 Task: View the iNDiE trailer
Action: Mouse pressed left at (155, 68)
Screenshot: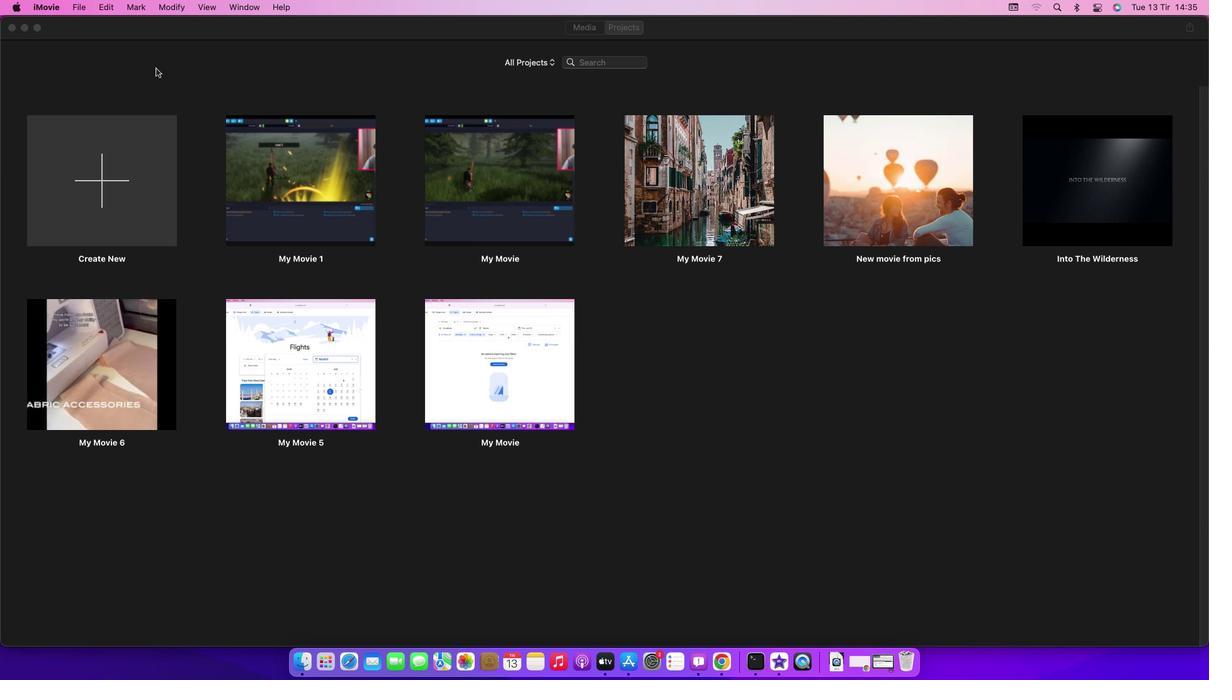 
Action: Mouse moved to (78, 6)
Screenshot: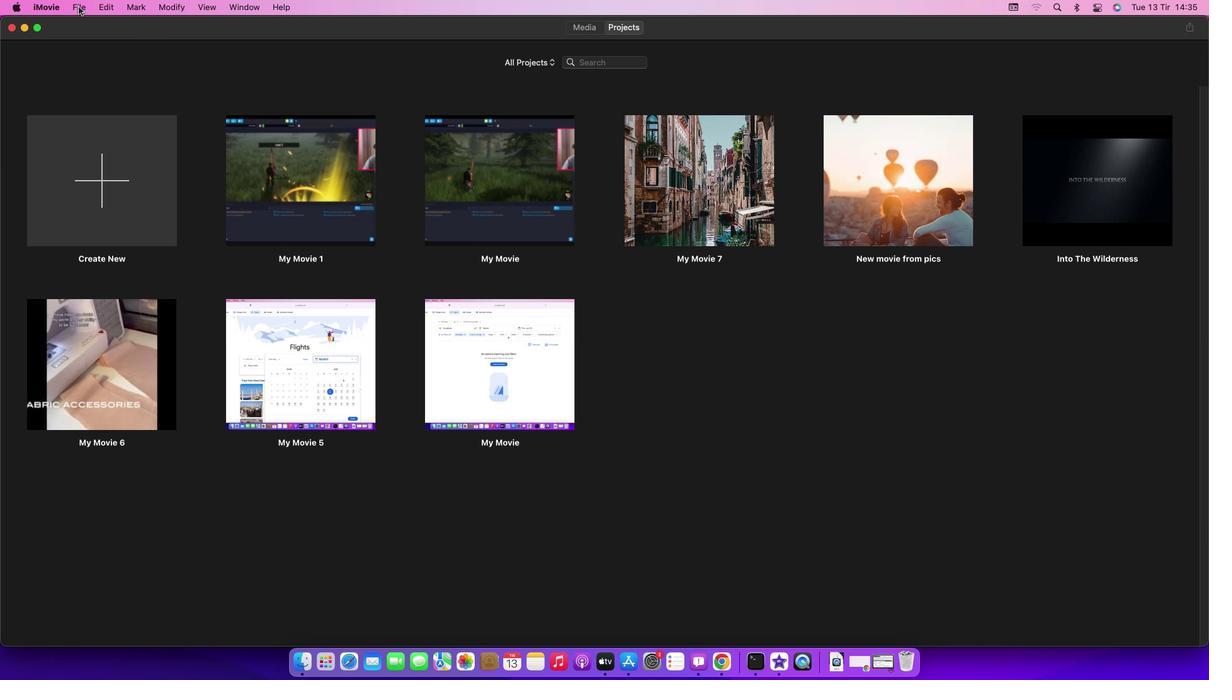 
Action: Mouse pressed left at (78, 6)
Screenshot: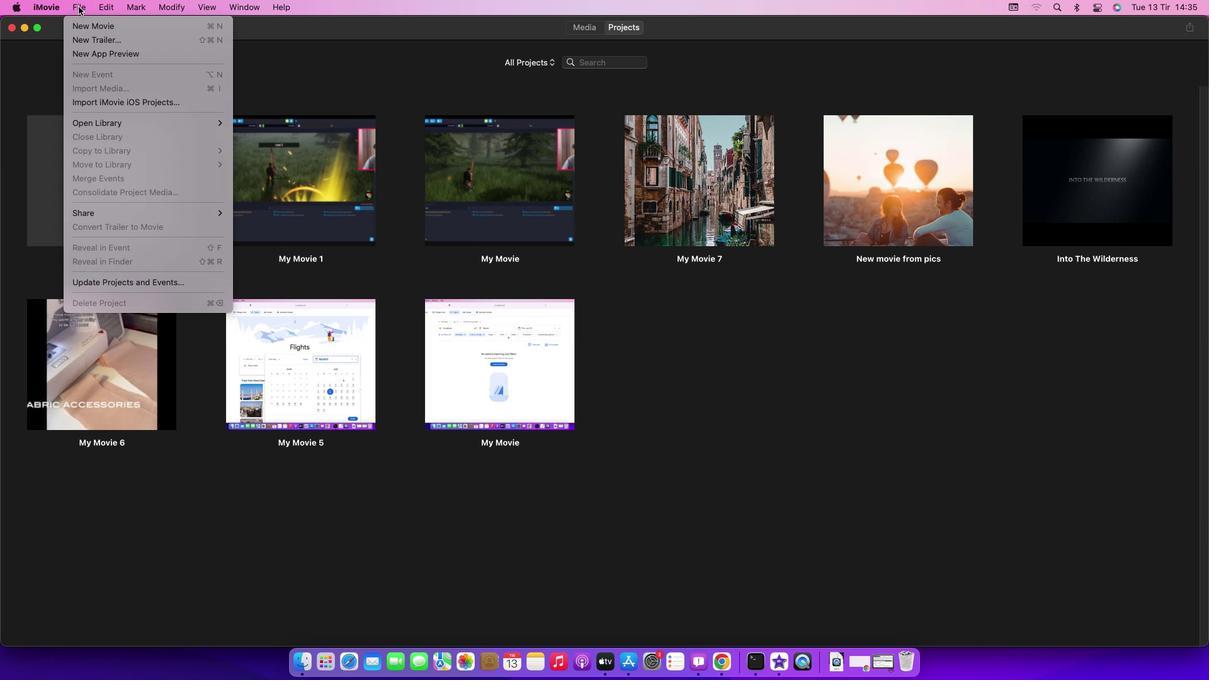 
Action: Mouse moved to (104, 41)
Screenshot: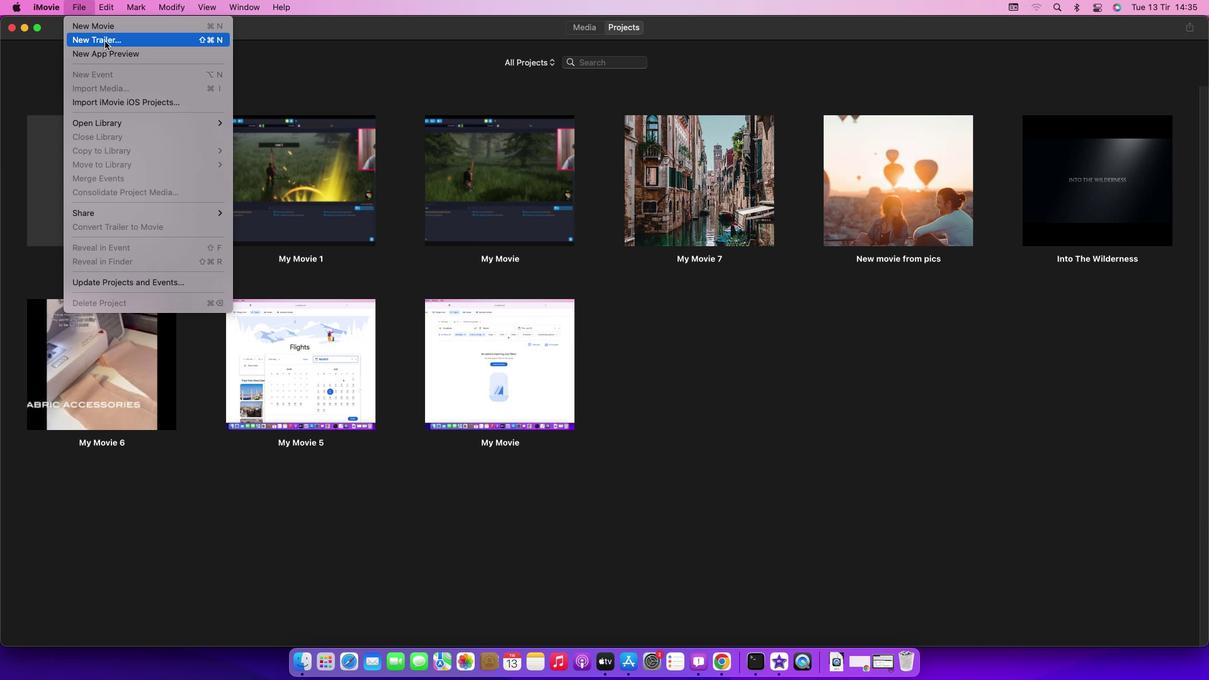 
Action: Mouse pressed left at (104, 41)
Screenshot: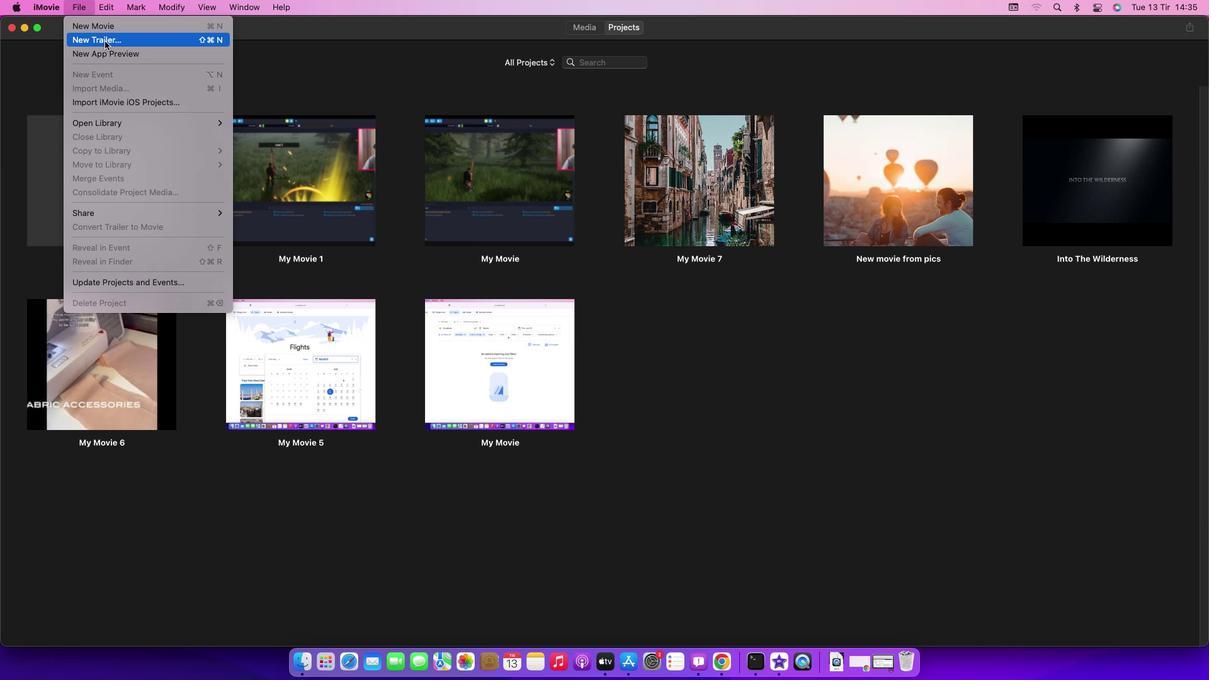 
Action: Mouse moved to (725, 357)
Screenshot: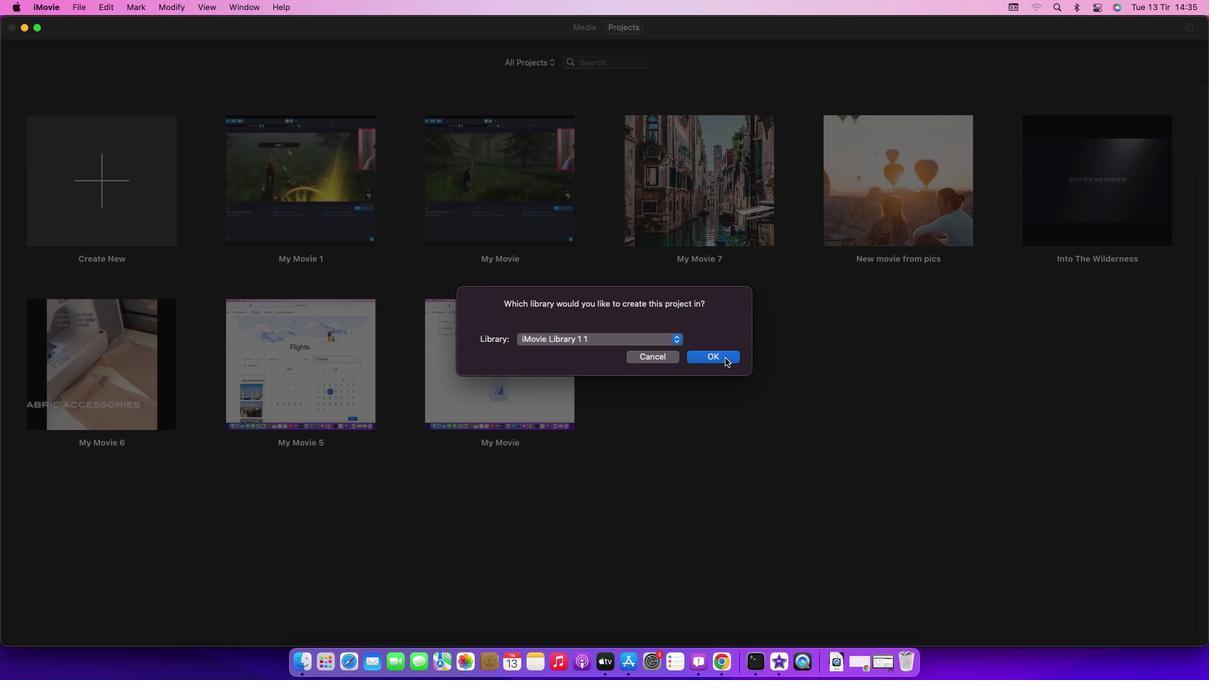 
Action: Mouse pressed left at (725, 357)
Screenshot: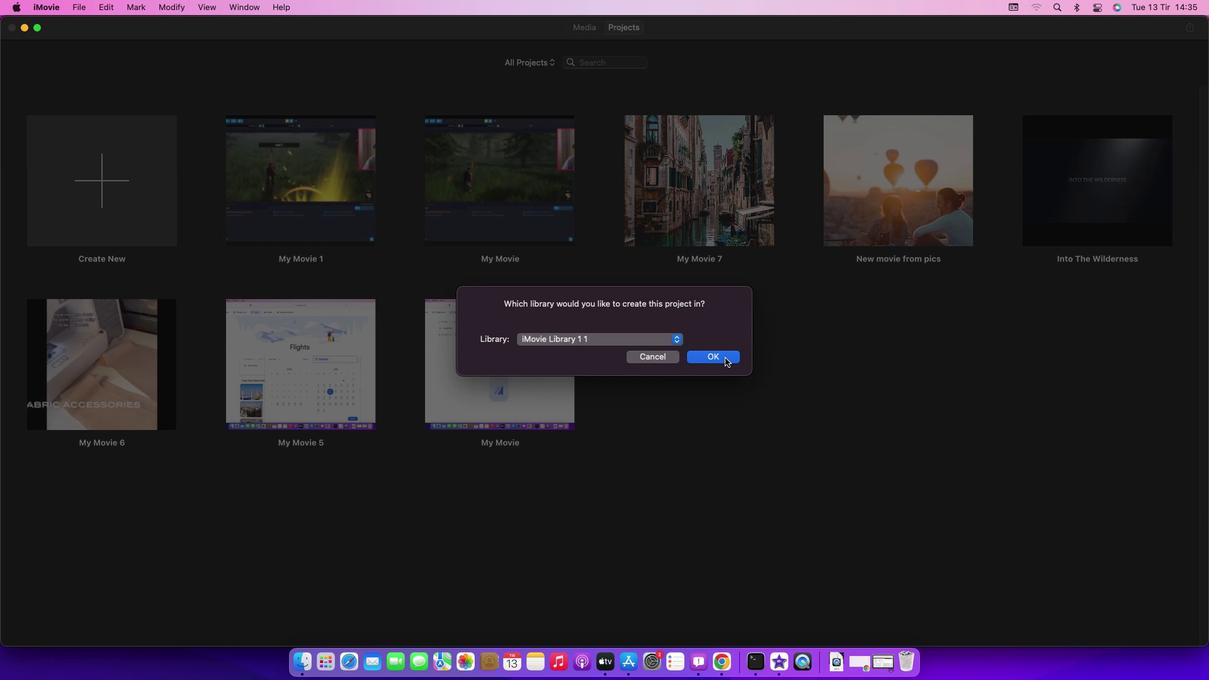 
Action: Mouse moved to (863, 253)
Screenshot: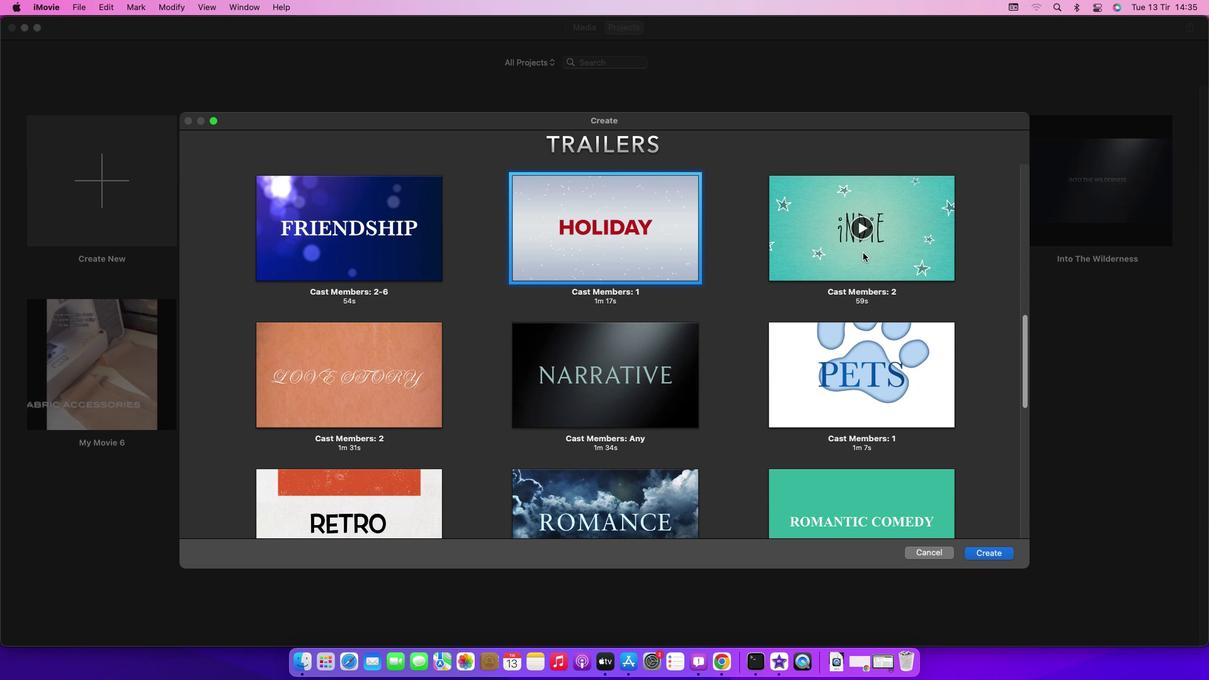 
Action: Mouse pressed left at (863, 253)
Screenshot: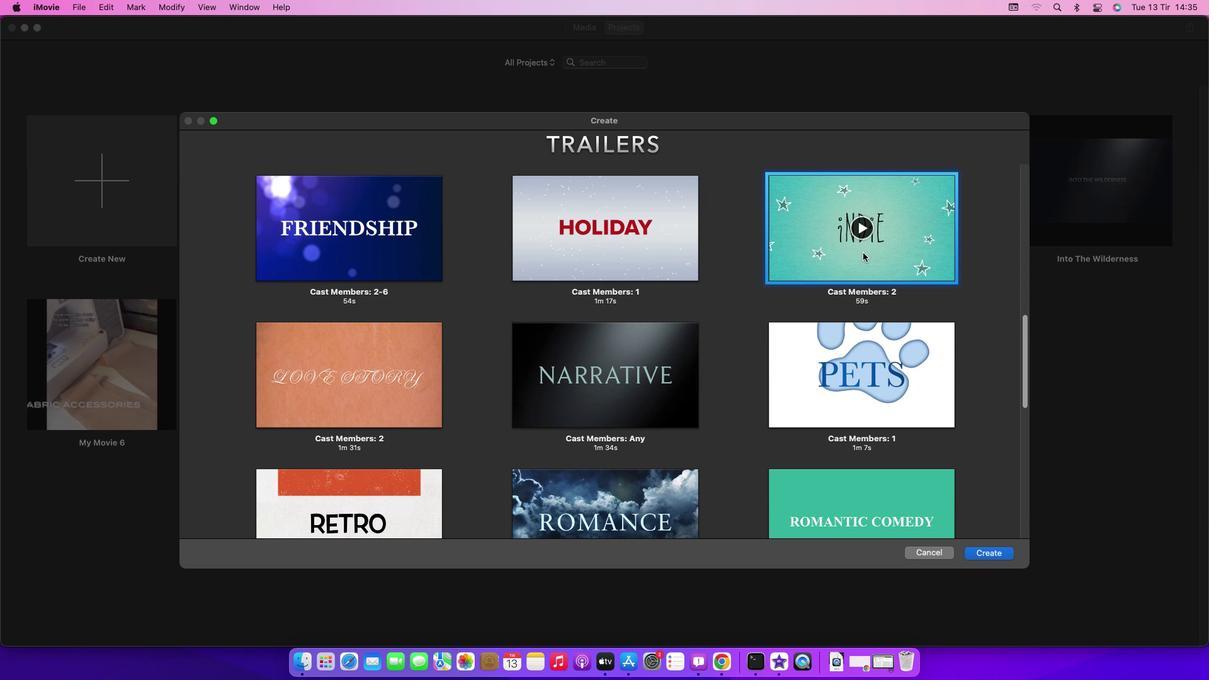 
Action: Mouse moved to (982, 556)
Screenshot: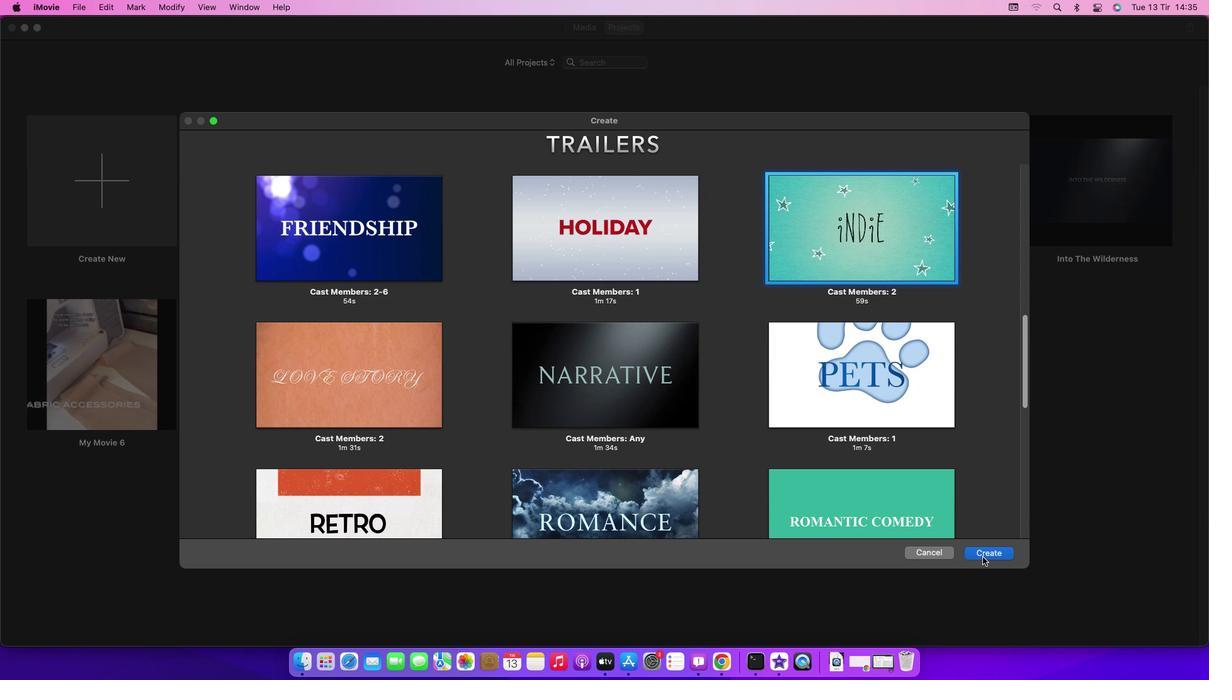 
Action: Mouse pressed left at (982, 556)
Screenshot: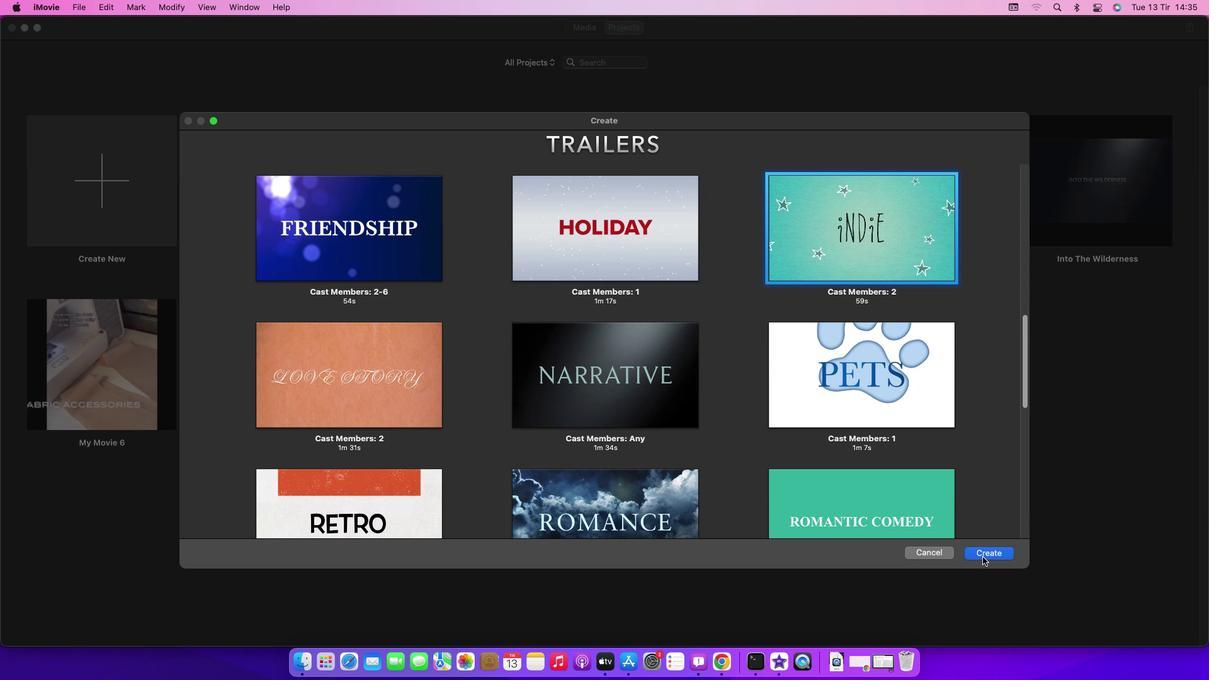 
Action: Mouse moved to (718, 352)
Screenshot: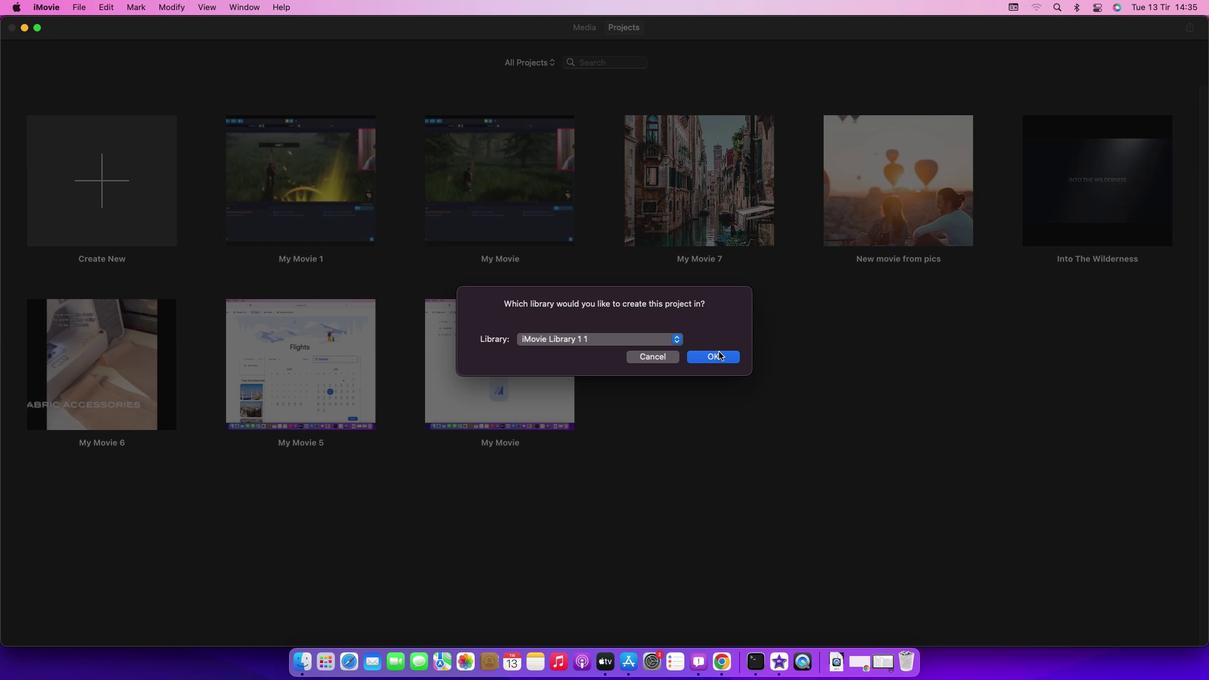 
Action: Mouse pressed left at (718, 352)
Screenshot: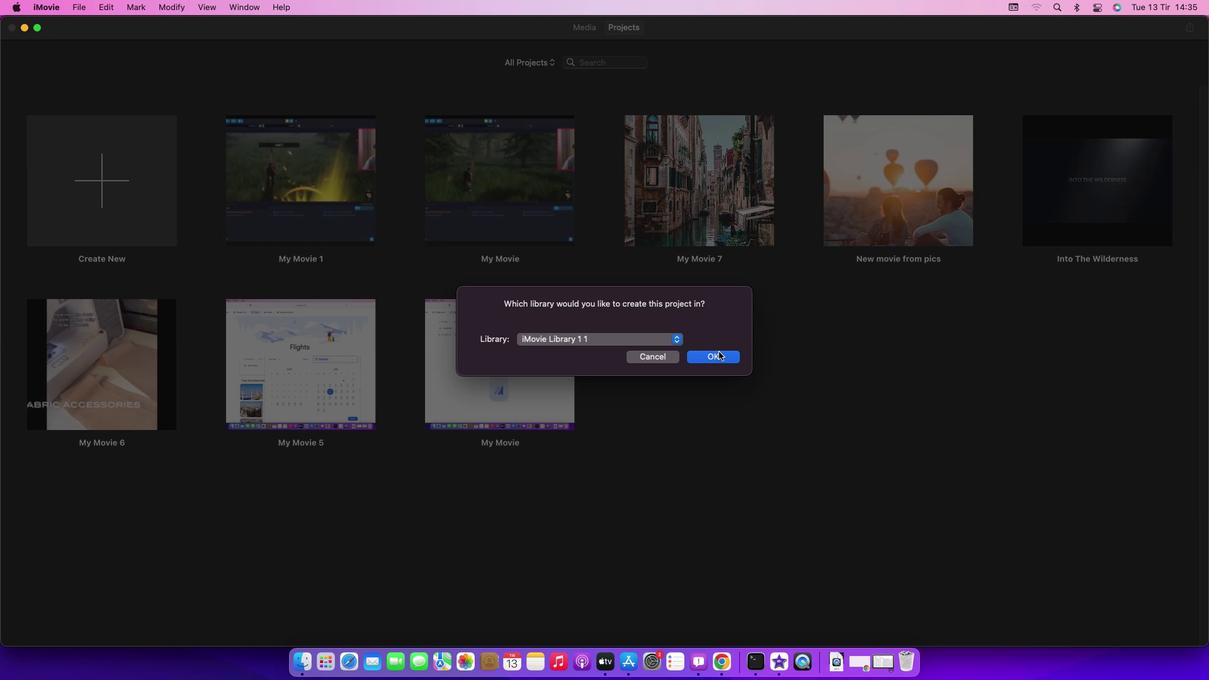 
Action: Mouse moved to (721, 357)
Screenshot: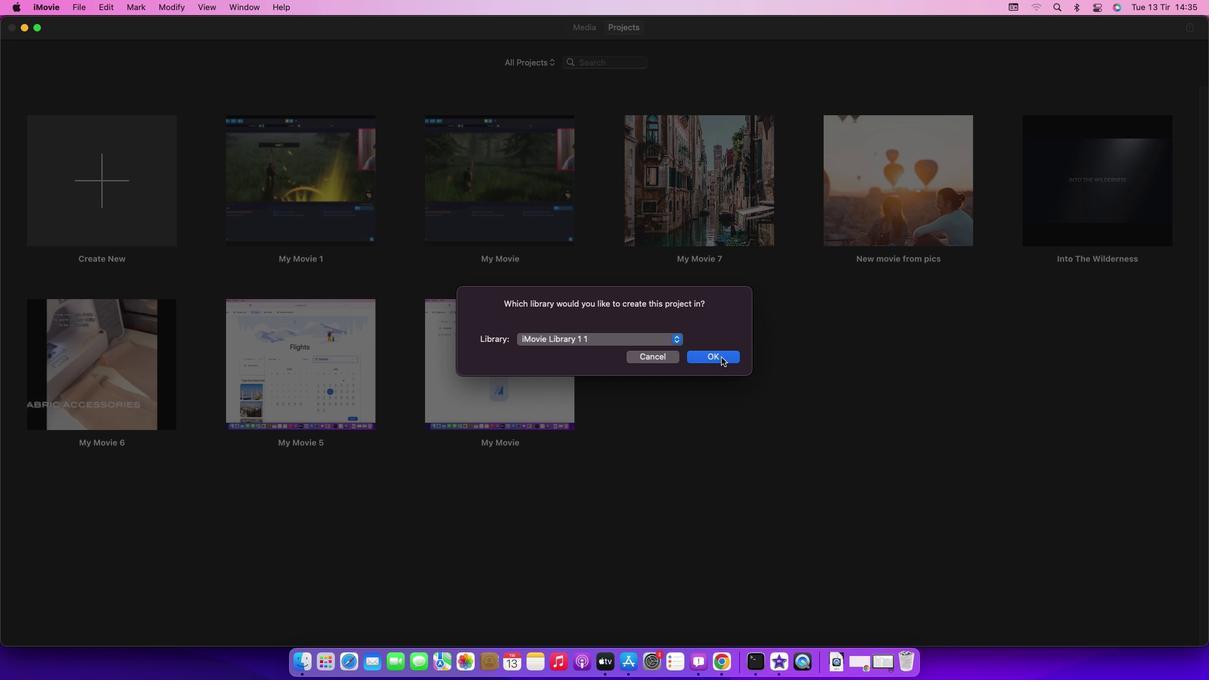 
Action: Mouse pressed left at (721, 357)
Screenshot: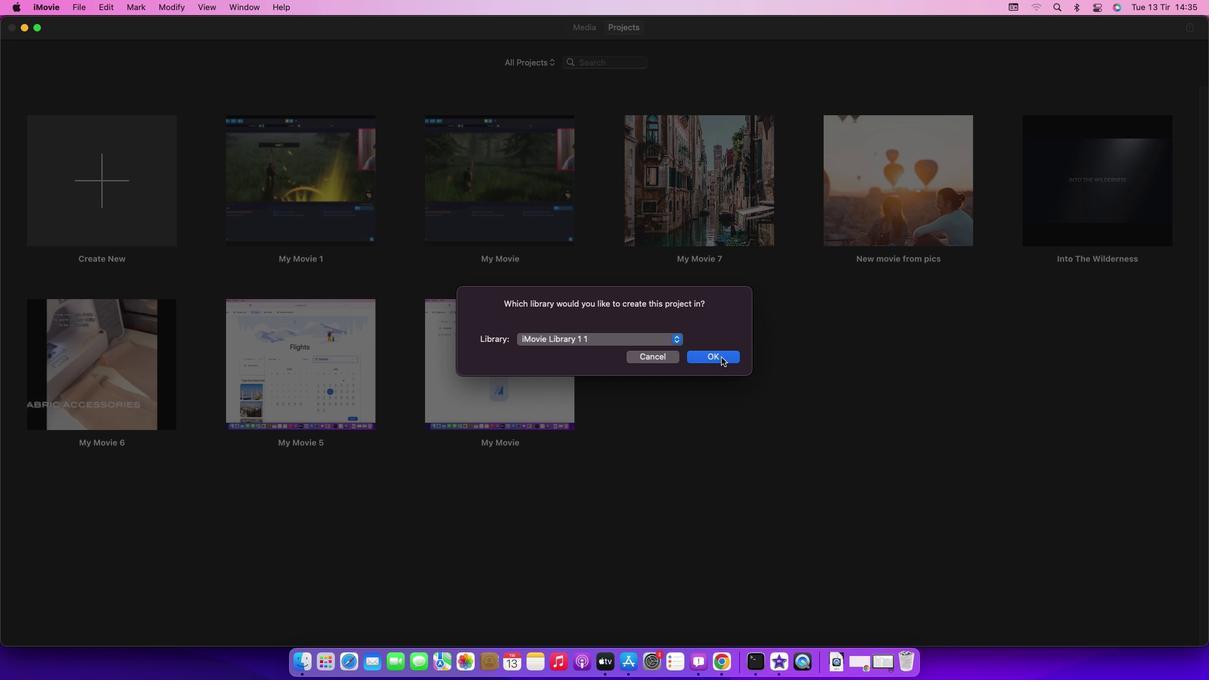 
Action: Mouse moved to (1006, 330)
Screenshot: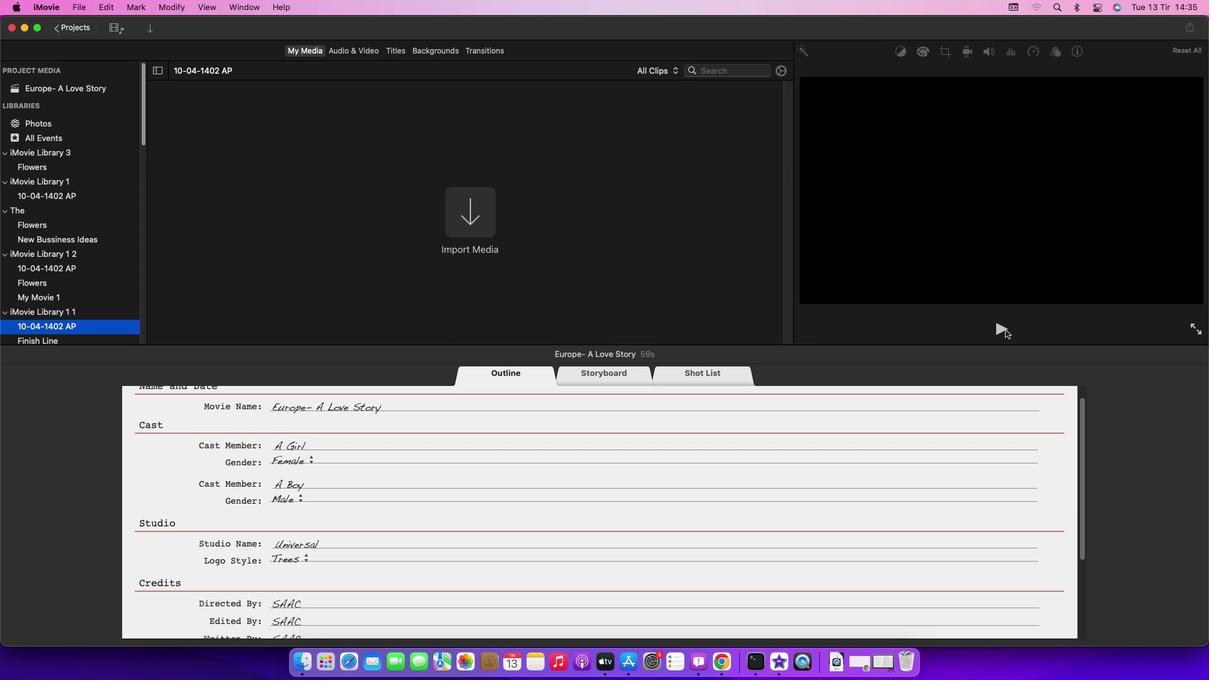 
Action: Mouse pressed left at (1006, 330)
Screenshot: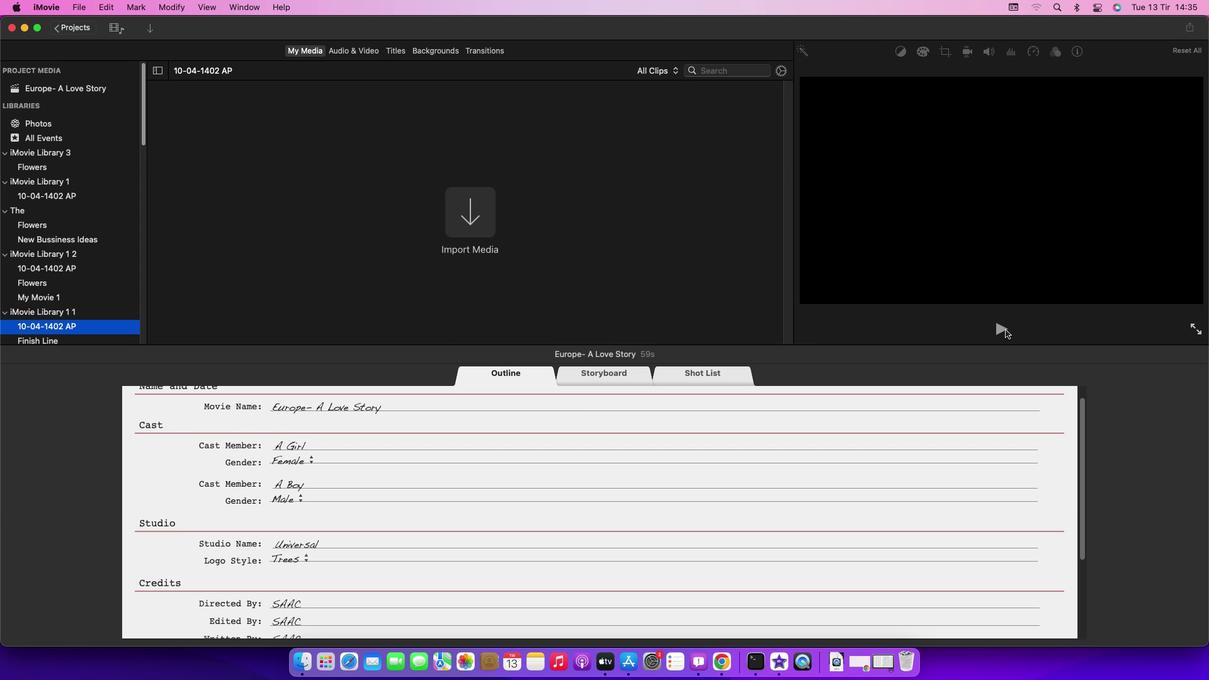 
Action: Mouse moved to (997, 324)
Screenshot: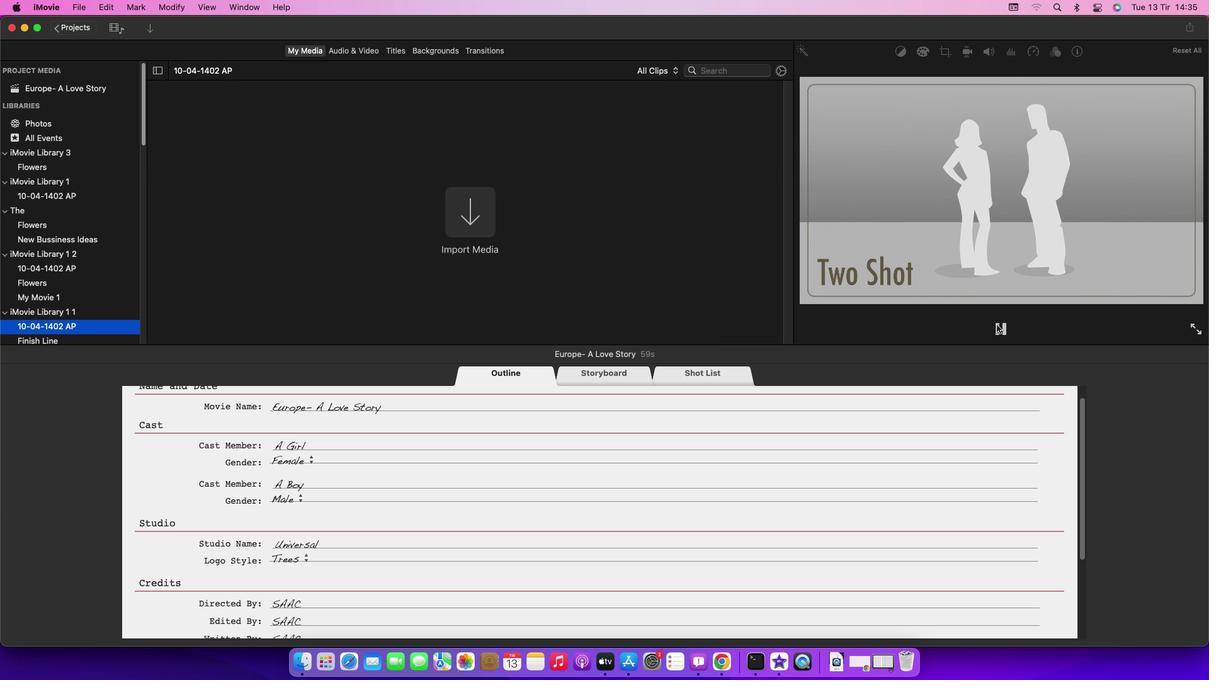 
Action: Mouse pressed left at (997, 324)
Screenshot: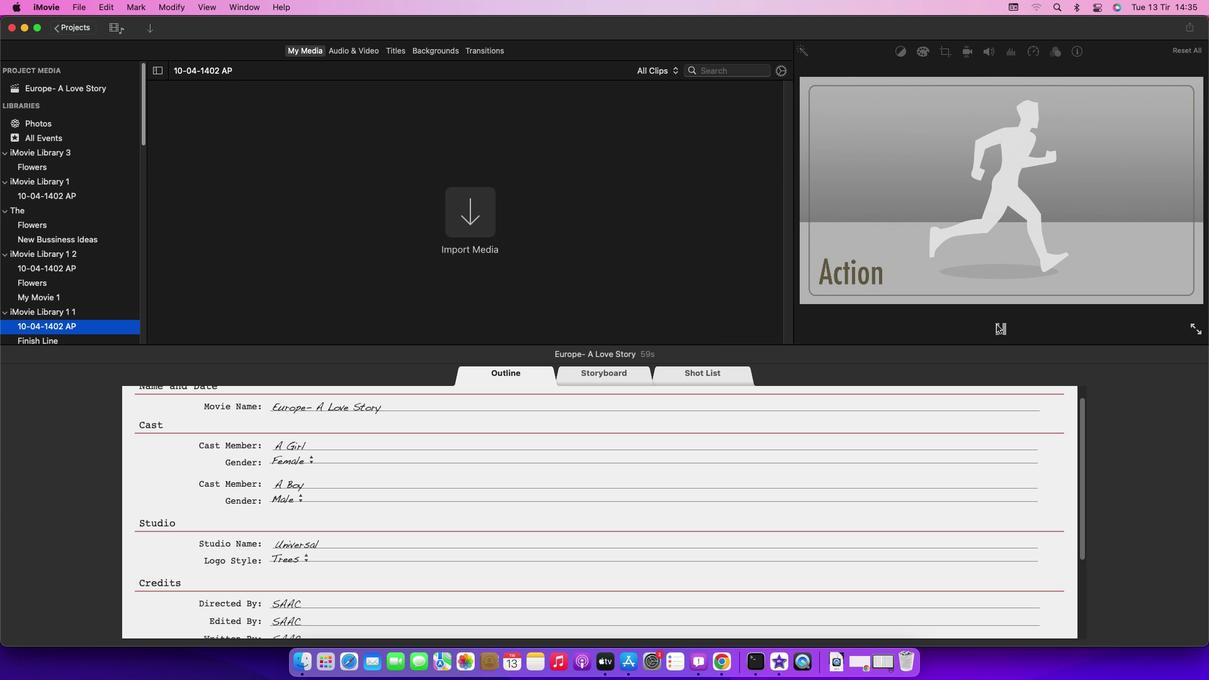 
Action: Mouse moved to (864, 343)
Screenshot: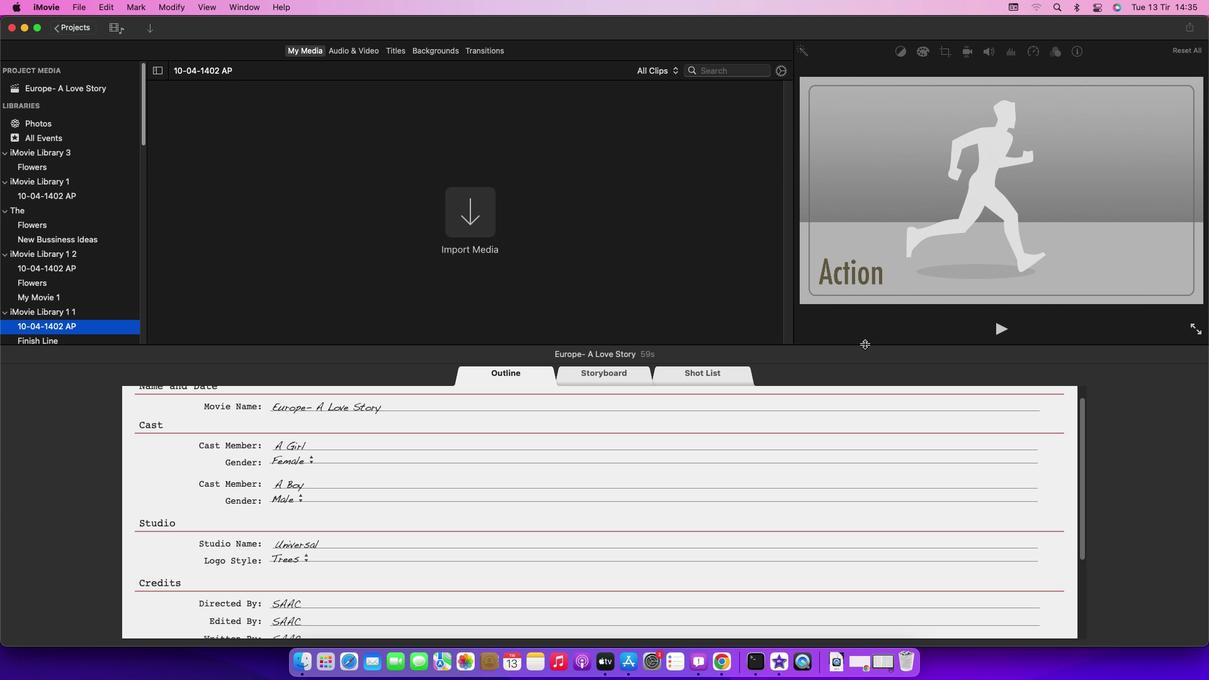 
